 Task: Check the average views per listing of landscape in the last 5 years.
Action: Mouse moved to (743, 175)
Screenshot: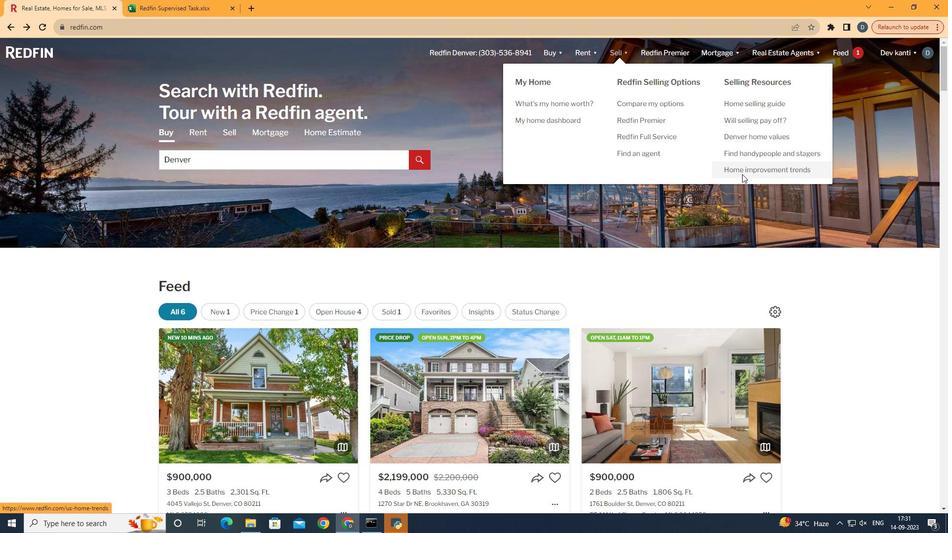 
Action: Mouse pressed left at (743, 175)
Screenshot: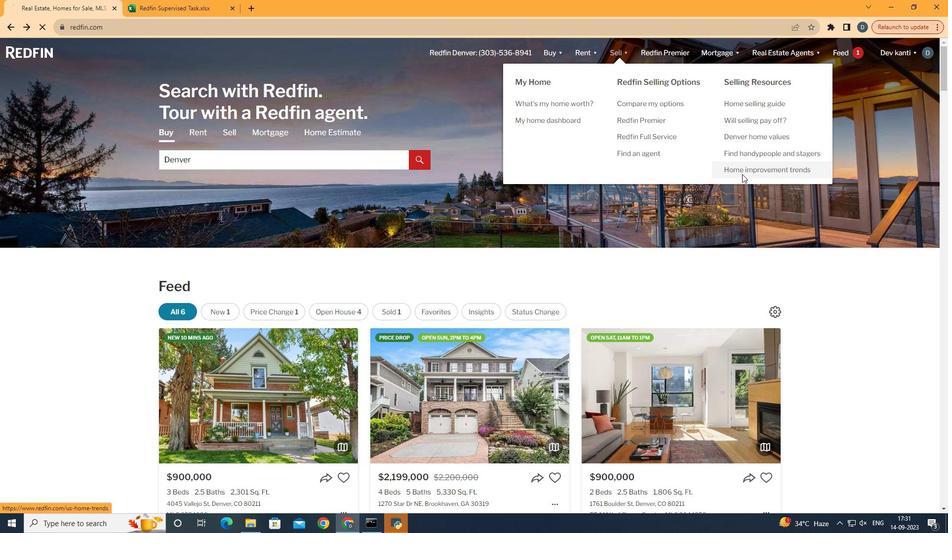
Action: Mouse moved to (239, 185)
Screenshot: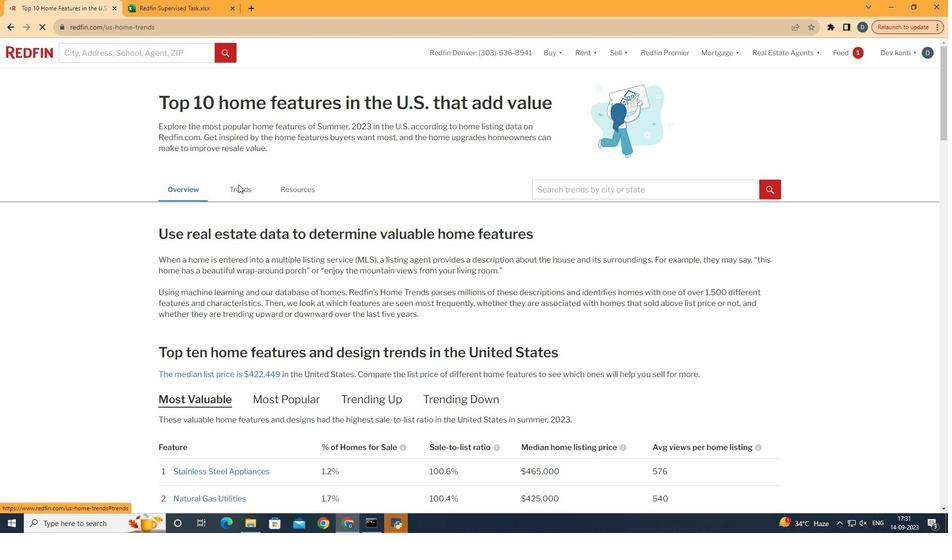 
Action: Mouse pressed left at (239, 185)
Screenshot: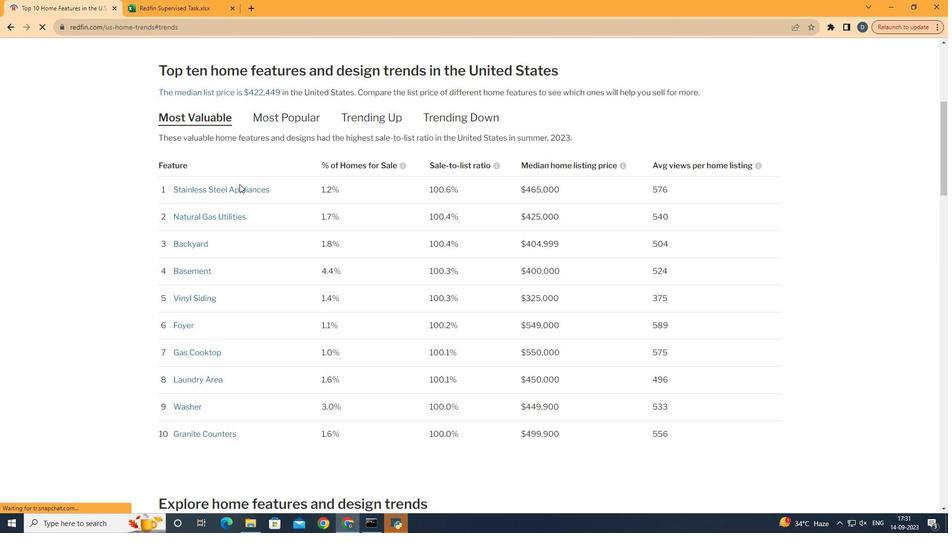 
Action: Mouse moved to (460, 301)
Screenshot: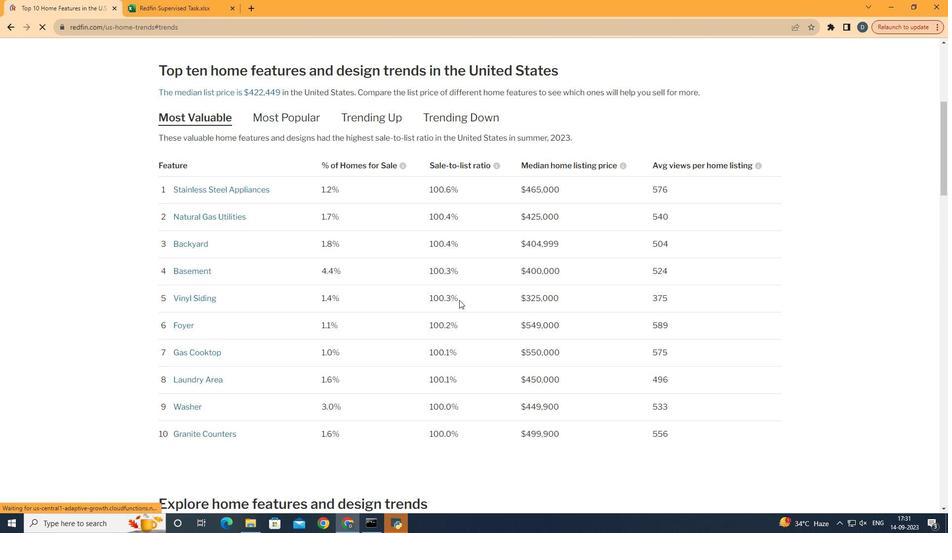 
Action: Mouse scrolled (460, 300) with delta (0, 0)
Screenshot: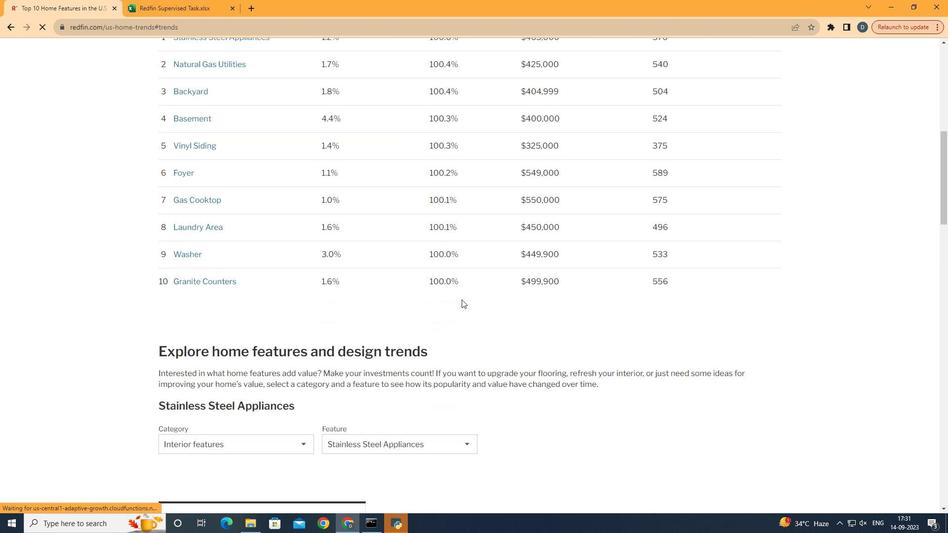 
Action: Mouse scrolled (460, 300) with delta (0, 0)
Screenshot: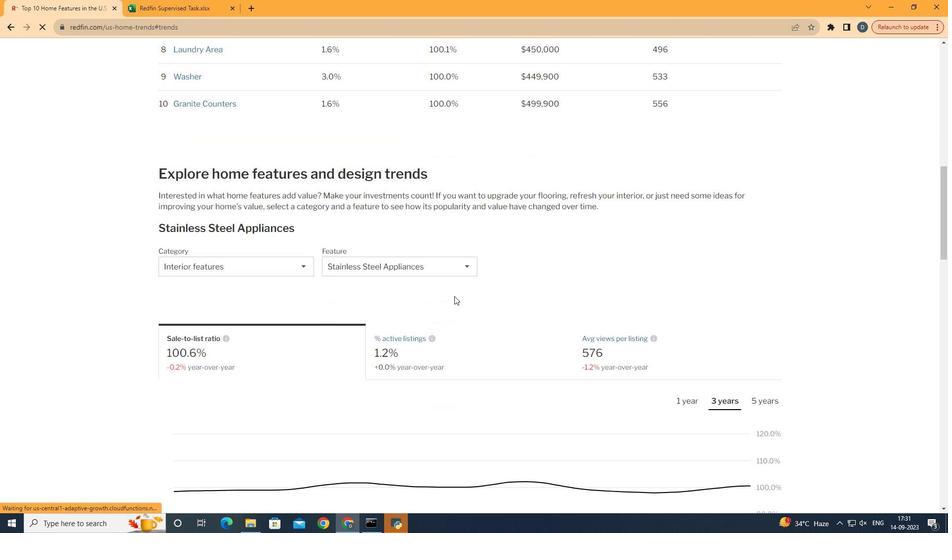 
Action: Mouse scrolled (460, 300) with delta (0, 0)
Screenshot: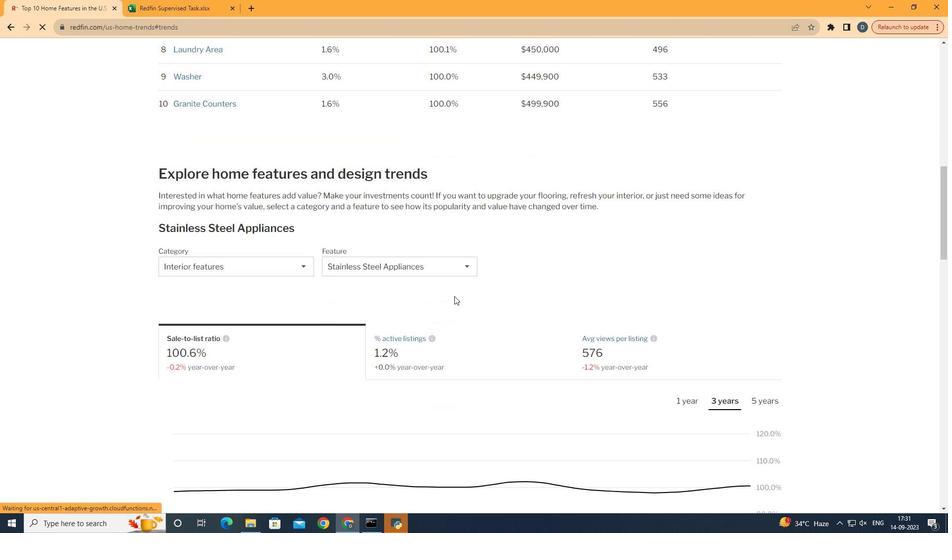 
Action: Mouse scrolled (460, 300) with delta (0, 0)
Screenshot: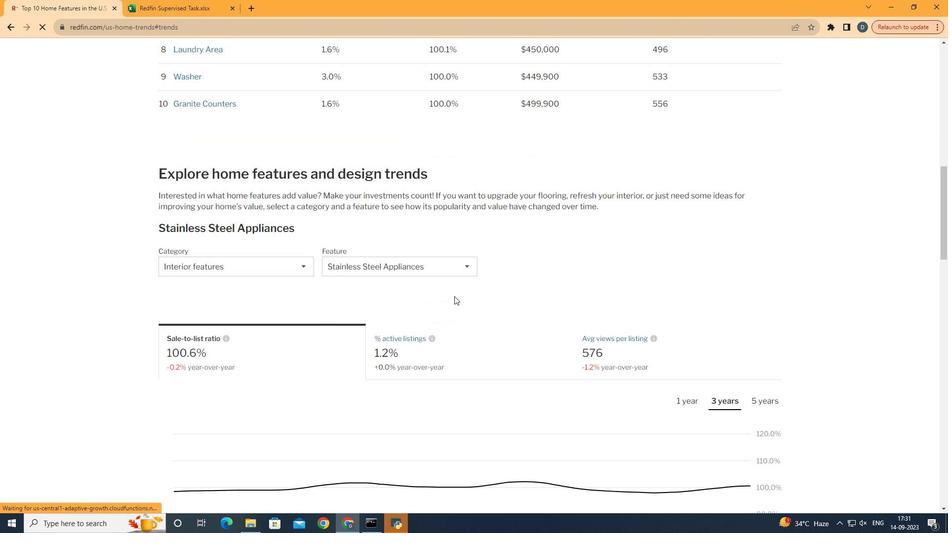 
Action: Mouse scrolled (460, 300) with delta (0, 0)
Screenshot: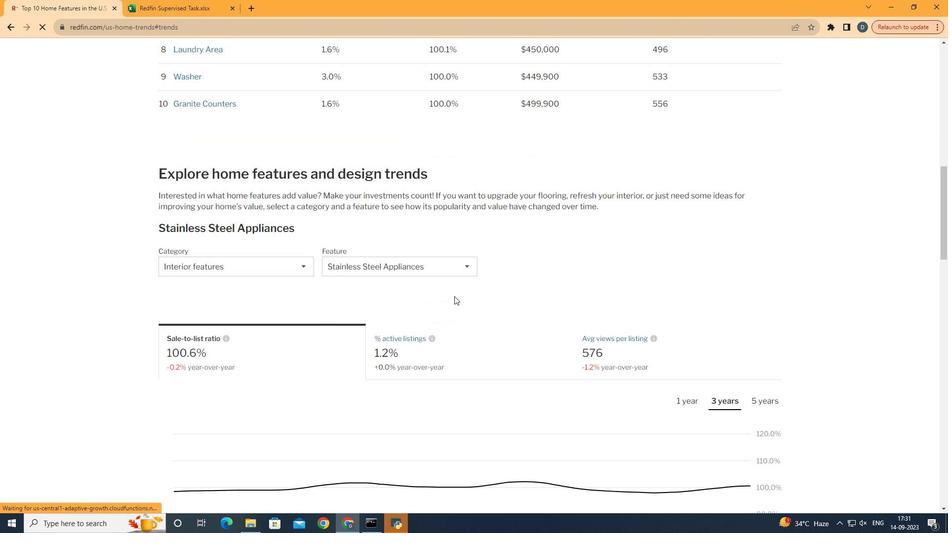 
Action: Mouse scrolled (460, 300) with delta (0, 0)
Screenshot: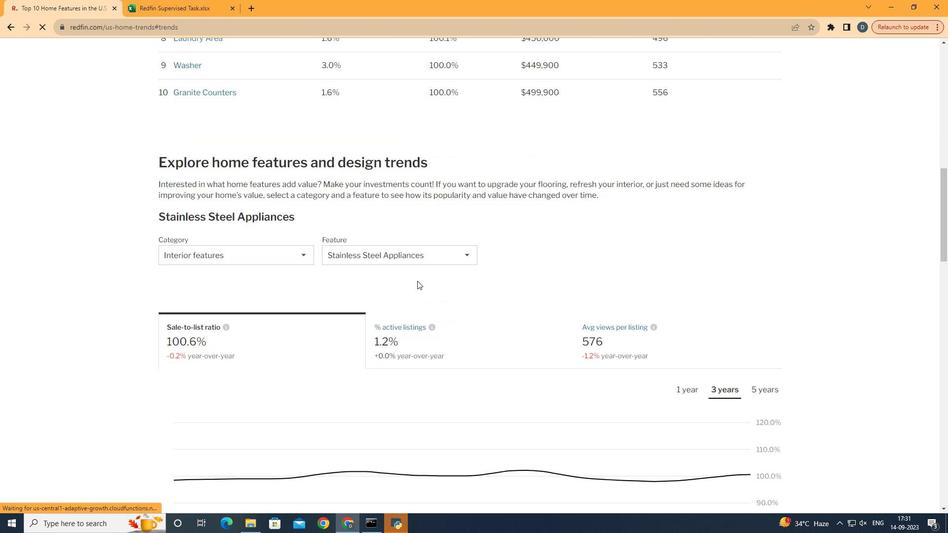 
Action: Mouse scrolled (460, 300) with delta (0, 0)
Screenshot: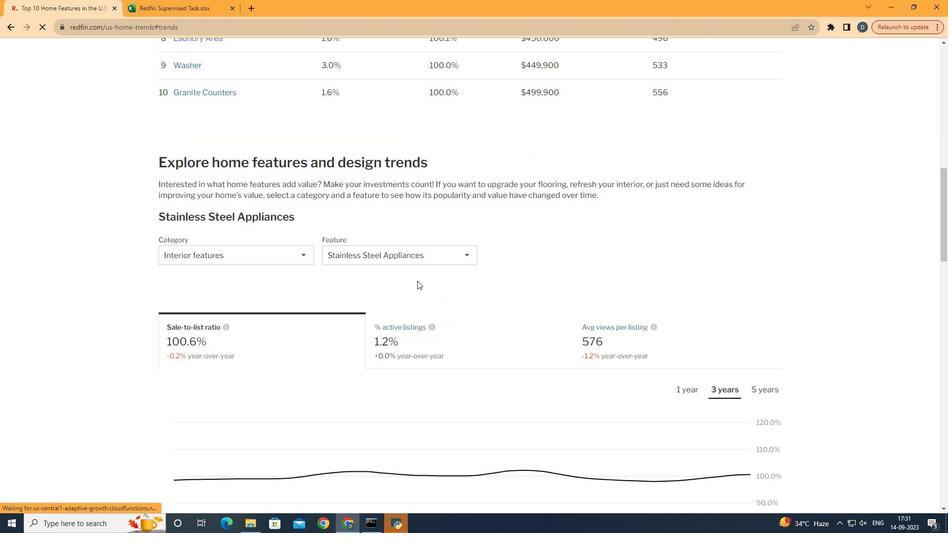 
Action: Mouse moved to (297, 287)
Screenshot: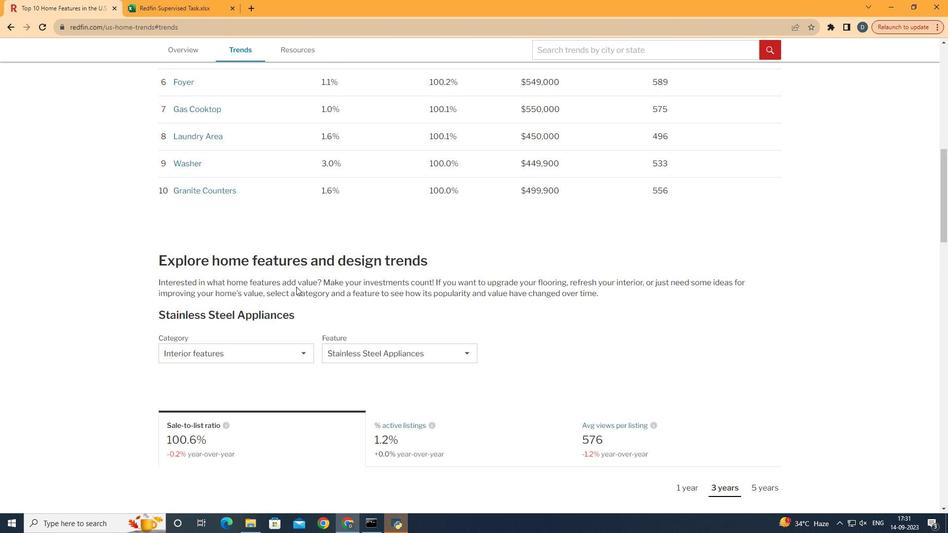 
Action: Mouse scrolled (297, 287) with delta (0, 0)
Screenshot: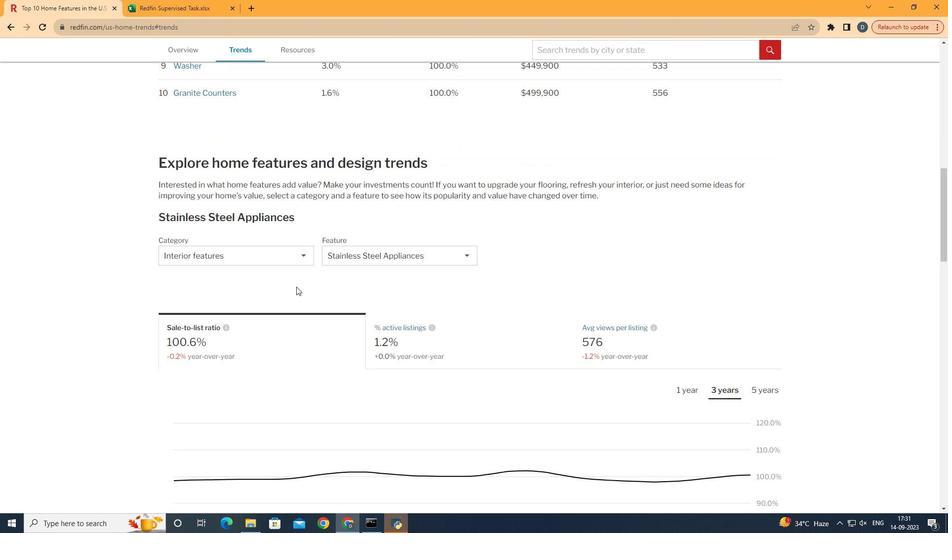 
Action: Mouse scrolled (297, 287) with delta (0, 0)
Screenshot: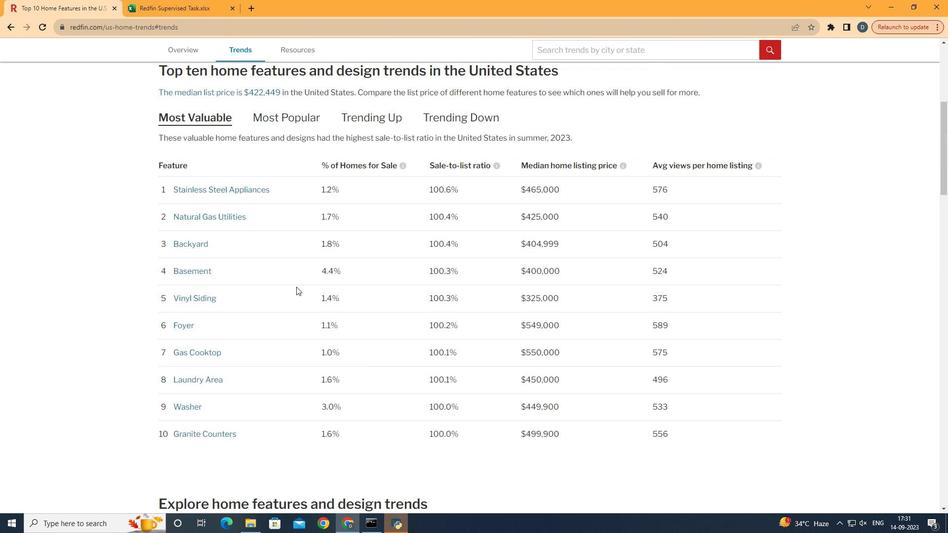 
Action: Mouse scrolled (297, 287) with delta (0, 0)
Screenshot: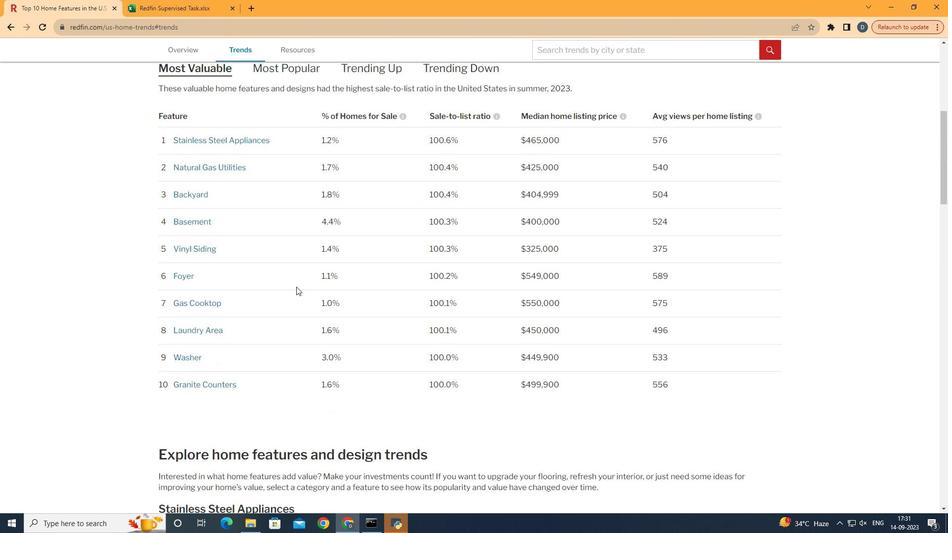 
Action: Mouse moved to (297, 287)
Screenshot: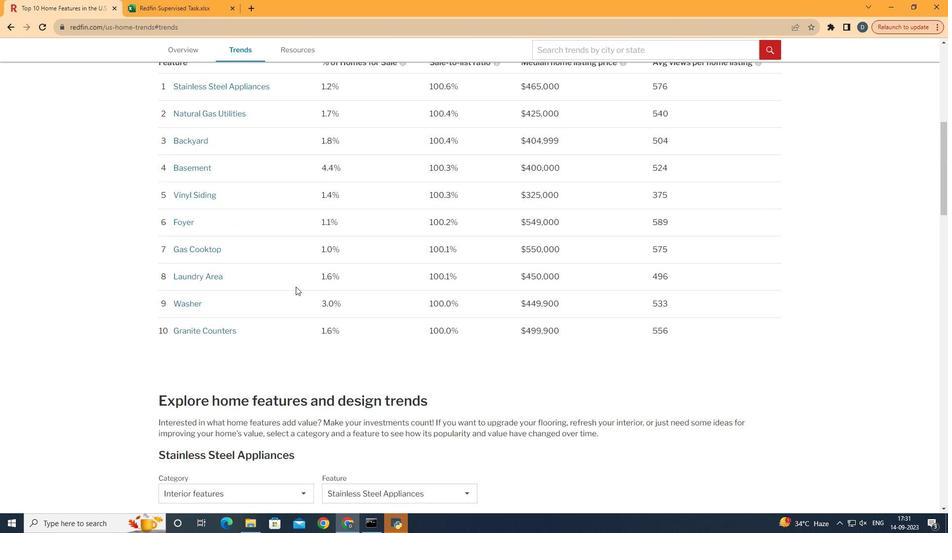 
Action: Mouse scrolled (297, 287) with delta (0, 0)
Screenshot: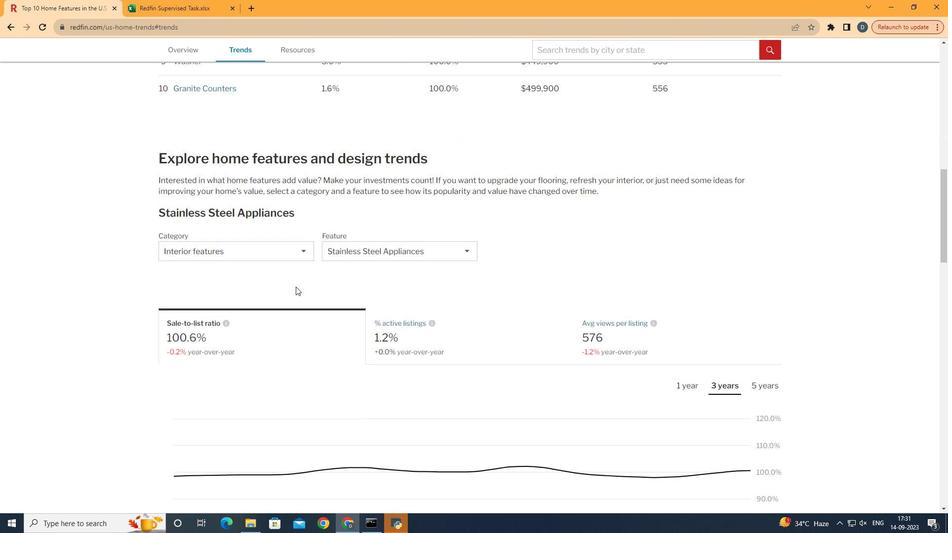 
Action: Mouse scrolled (297, 287) with delta (0, 0)
Screenshot: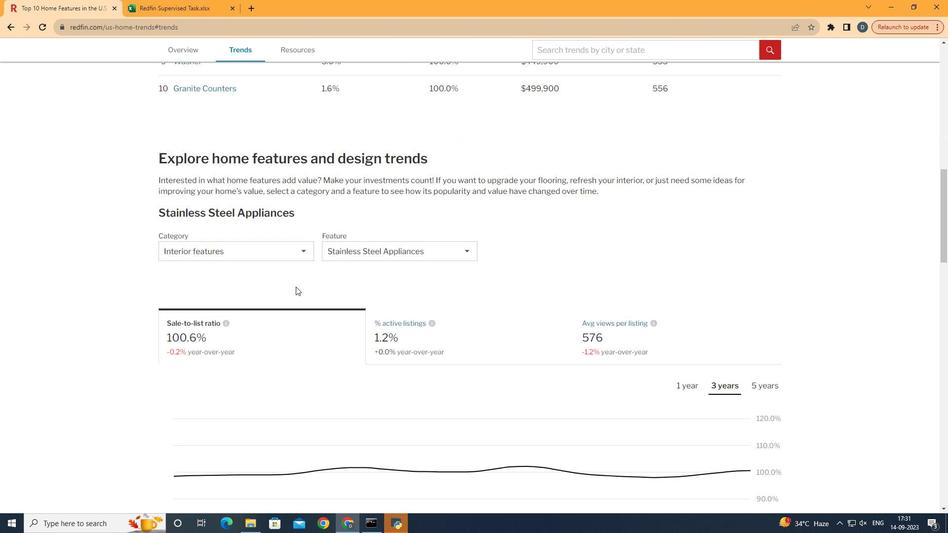 
Action: Mouse moved to (296, 287)
Screenshot: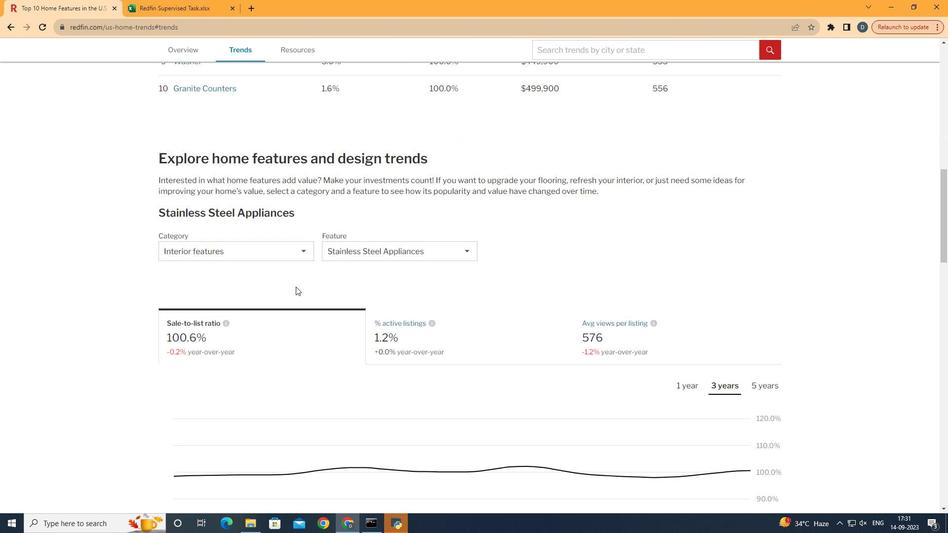 
Action: Mouse scrolled (296, 287) with delta (0, 0)
Screenshot: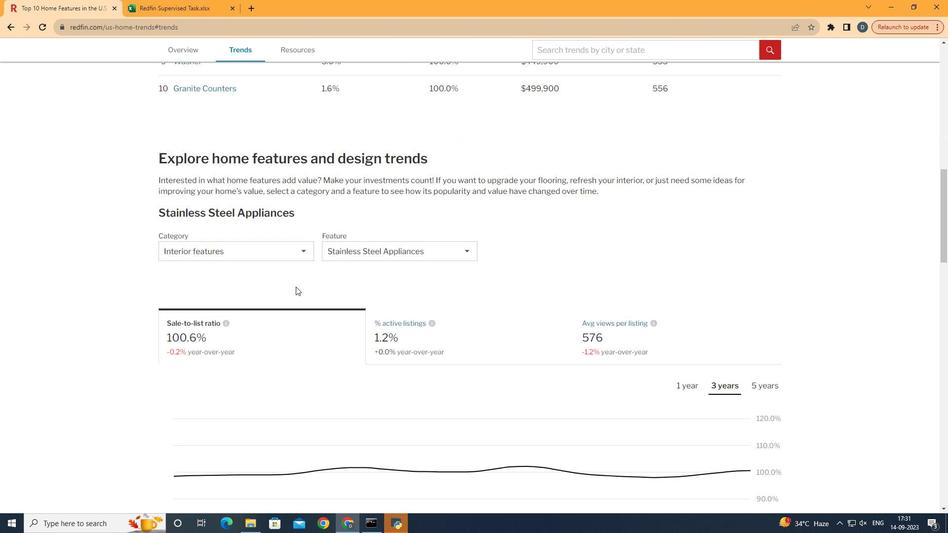 
Action: Mouse scrolled (296, 287) with delta (0, 0)
Screenshot: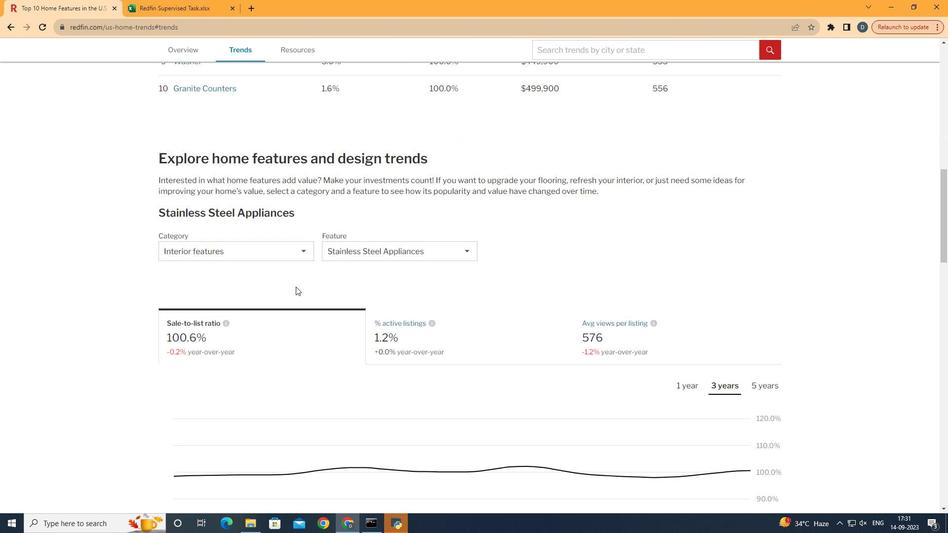 
Action: Mouse scrolled (296, 287) with delta (0, 0)
Screenshot: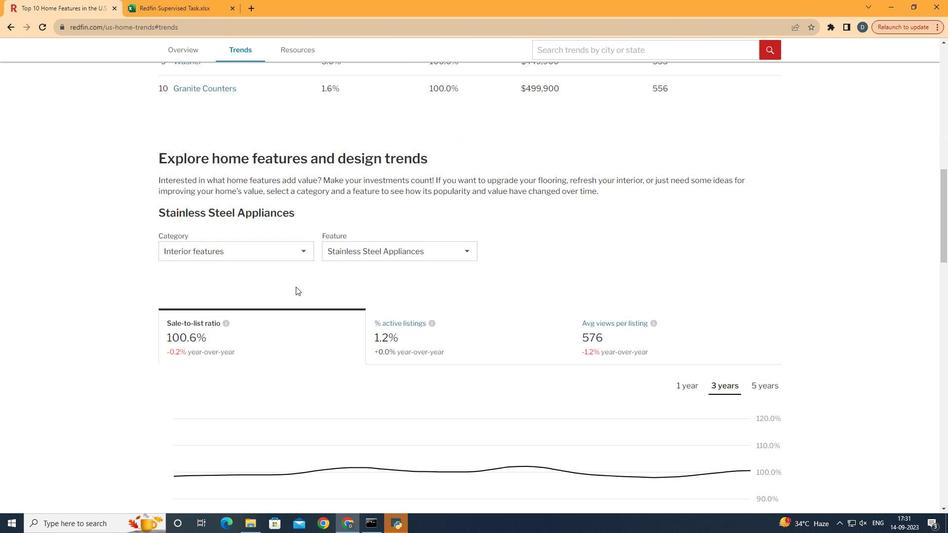 
Action: Mouse scrolled (296, 287) with delta (0, 0)
Screenshot: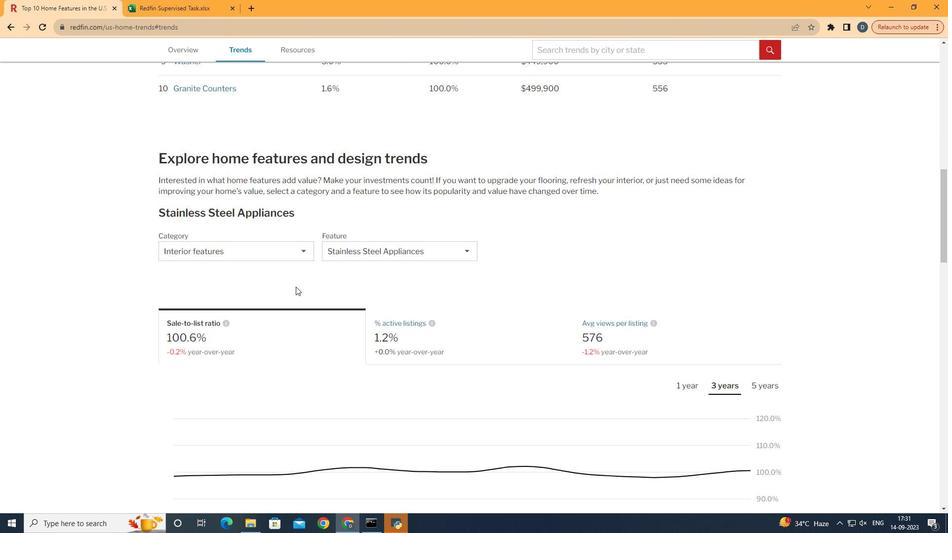 
Action: Mouse moved to (281, 255)
Screenshot: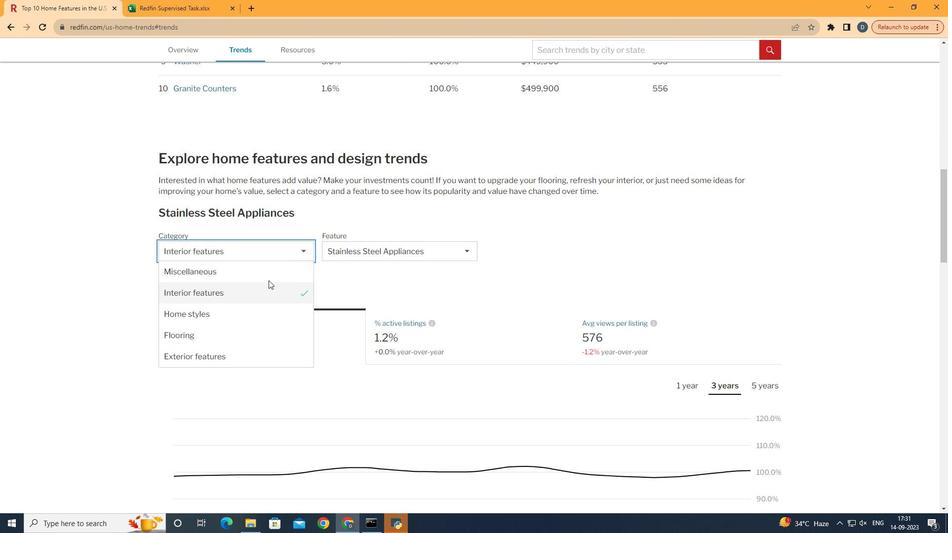 
Action: Mouse pressed left at (281, 255)
Screenshot: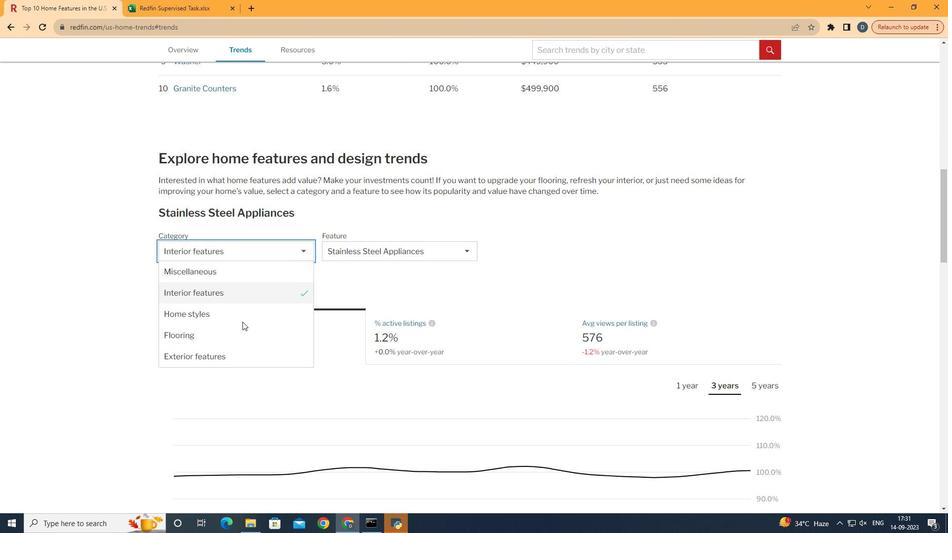 
Action: Mouse moved to (239, 351)
Screenshot: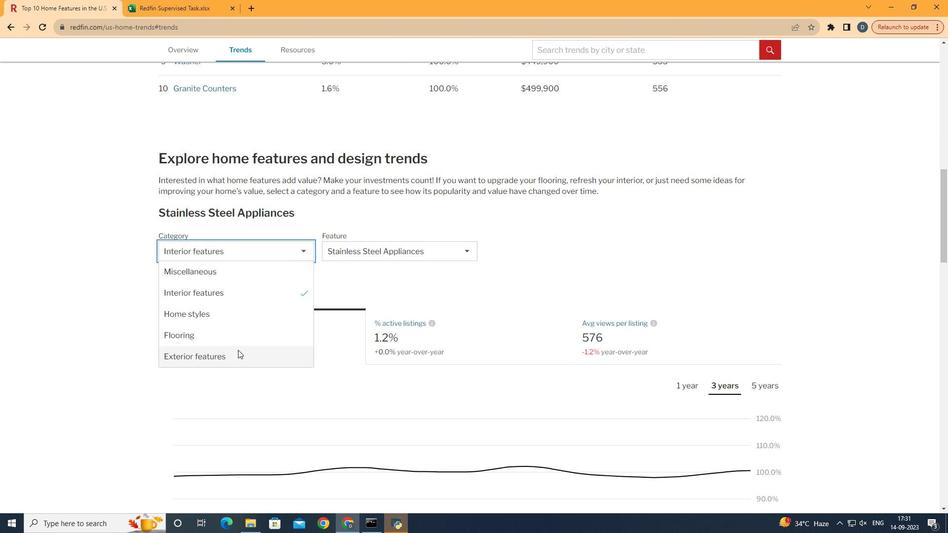 
Action: Mouse pressed left at (239, 351)
Screenshot: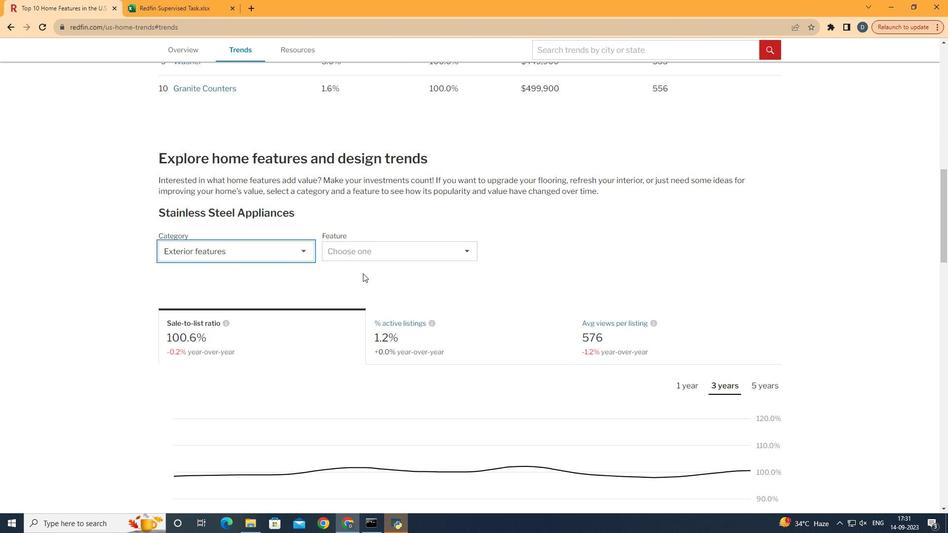 
Action: Mouse moved to (381, 258)
Screenshot: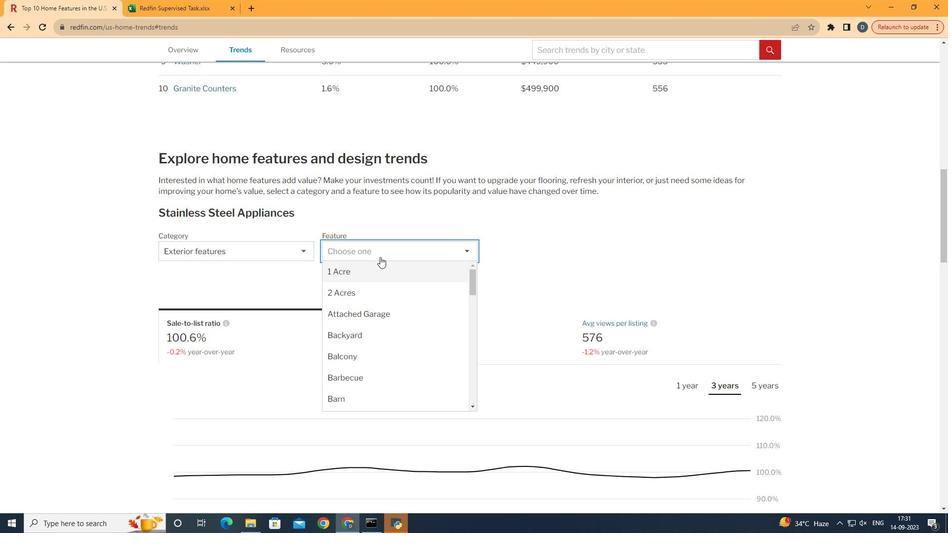 
Action: Mouse pressed left at (381, 258)
Screenshot: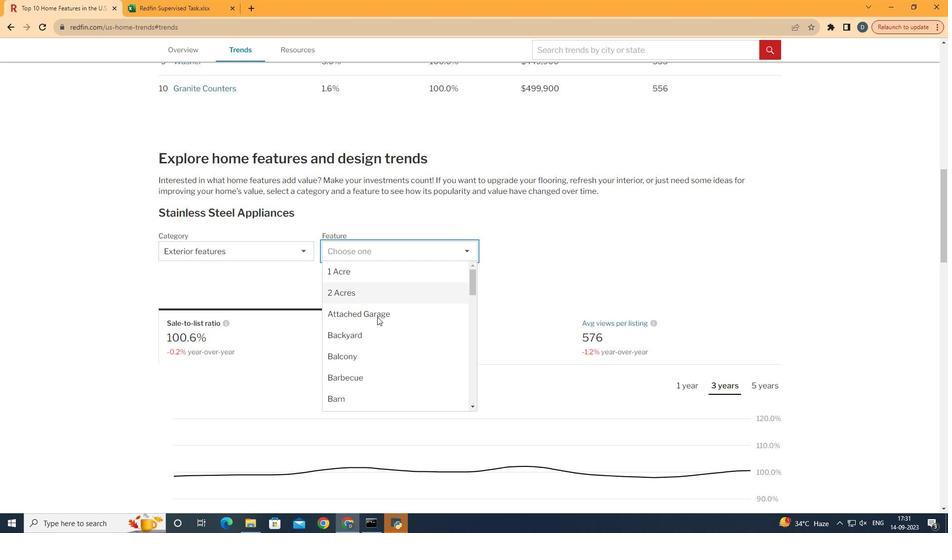 
Action: Mouse moved to (379, 321)
Screenshot: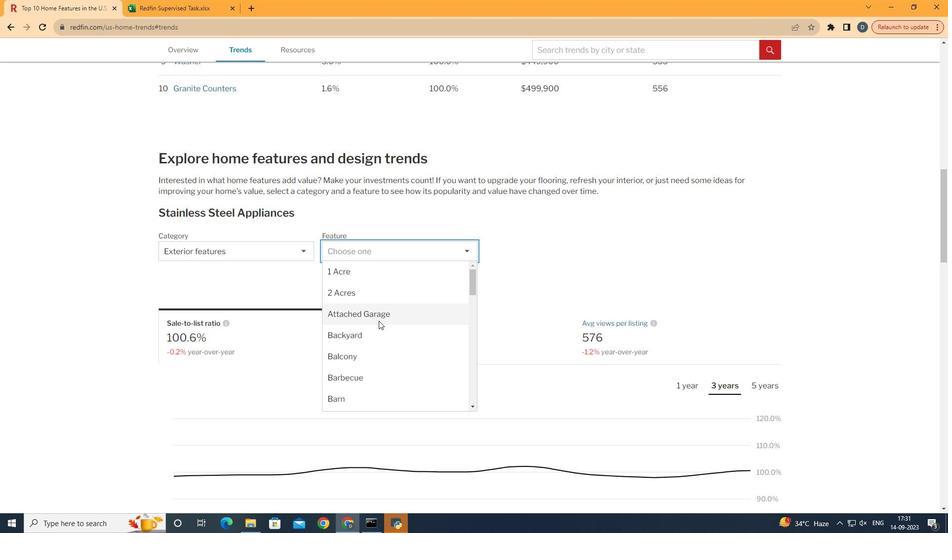 
Action: Mouse scrolled (379, 321) with delta (0, 0)
Screenshot: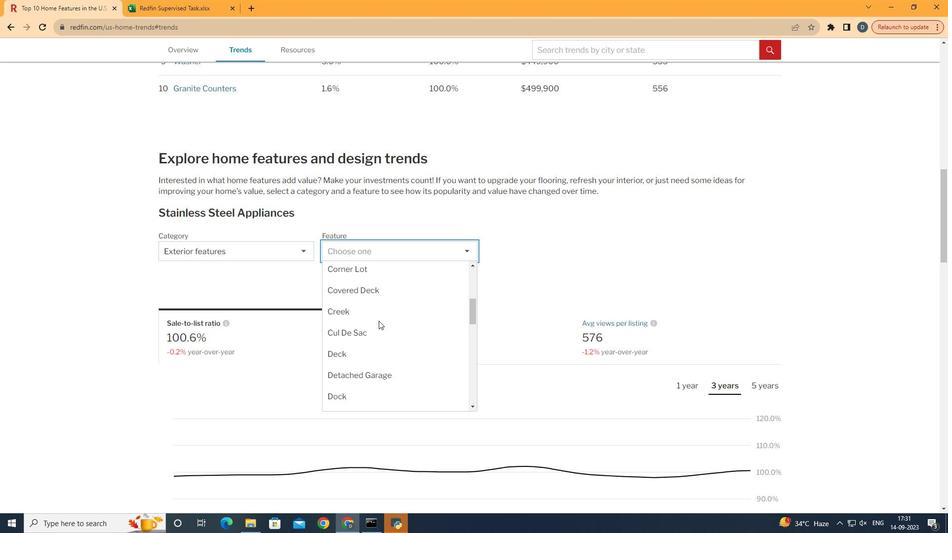
Action: Mouse scrolled (379, 321) with delta (0, 0)
Screenshot: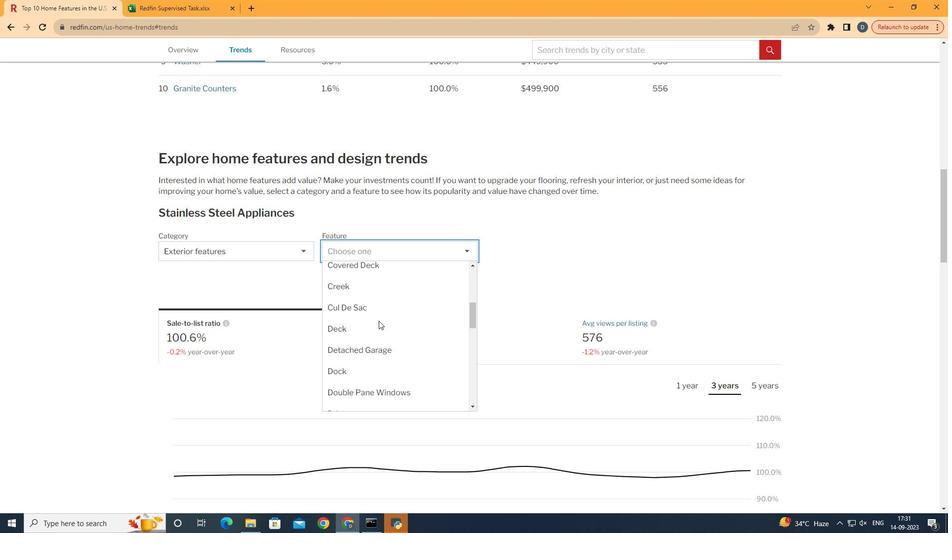 
Action: Mouse scrolled (379, 321) with delta (0, 0)
Screenshot: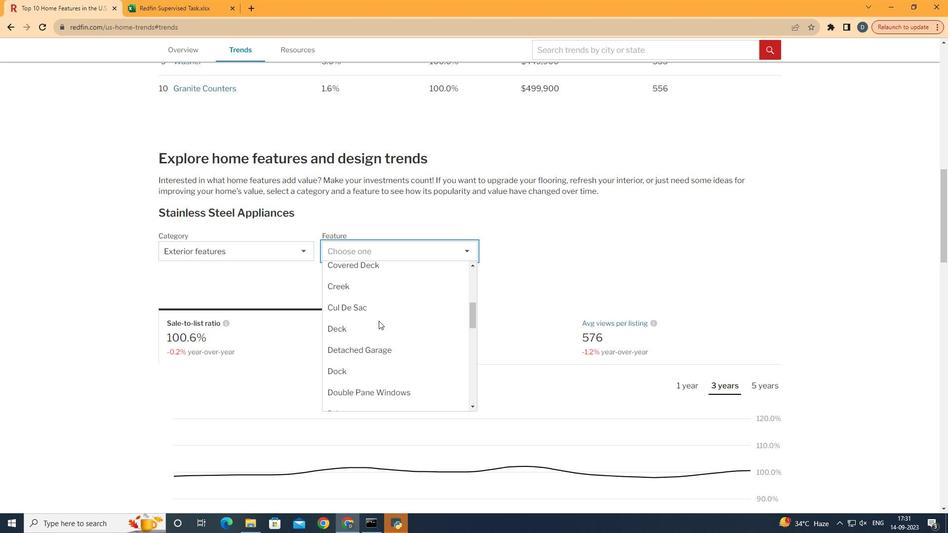 
Action: Mouse scrolled (379, 321) with delta (0, 0)
Screenshot: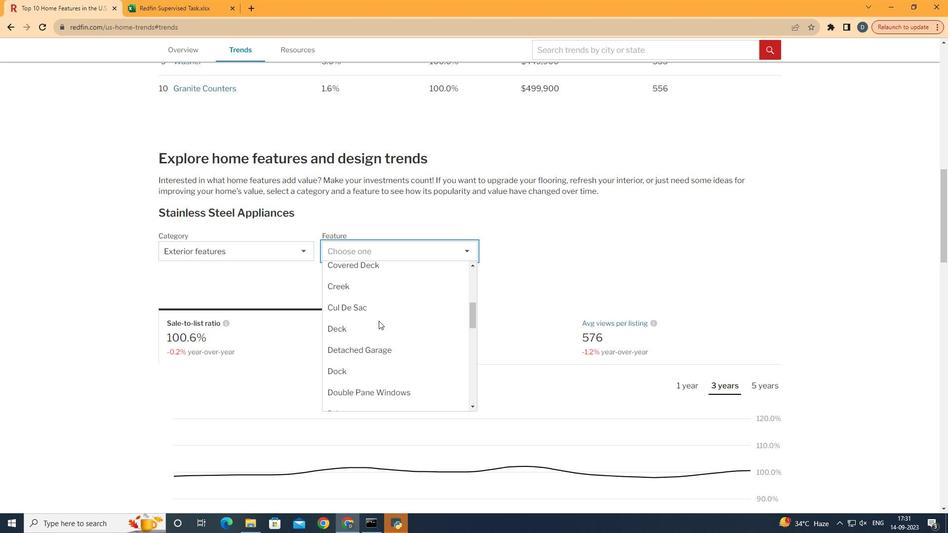 
Action: Mouse scrolled (379, 321) with delta (0, 0)
Screenshot: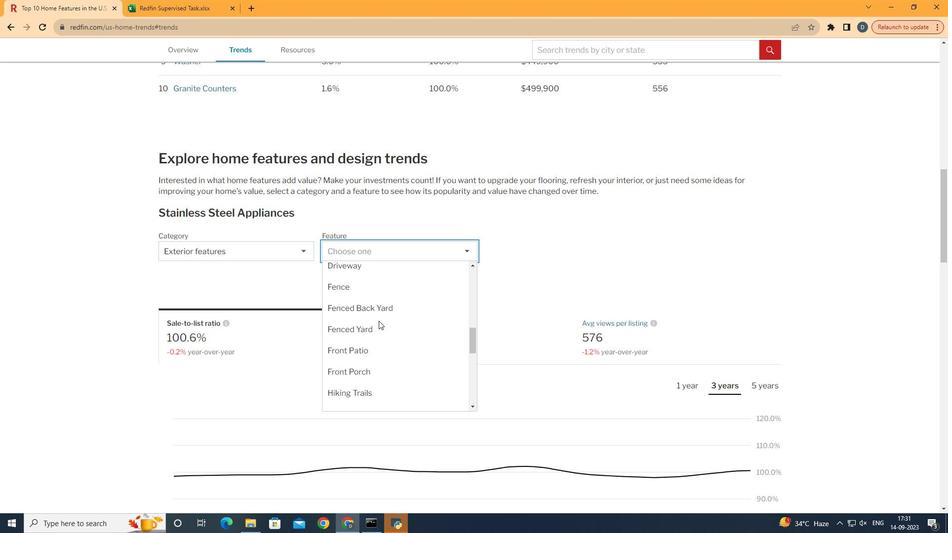 
Action: Mouse scrolled (379, 321) with delta (0, 0)
Screenshot: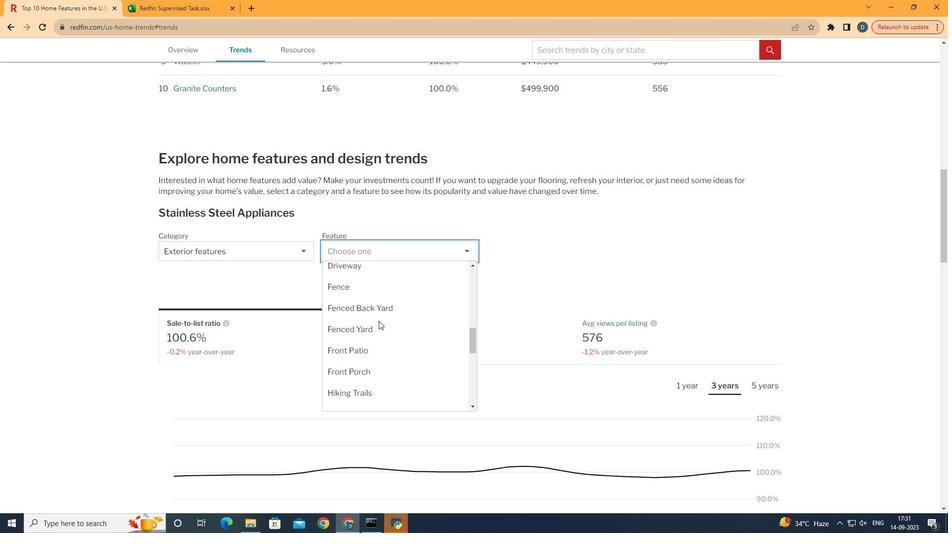
Action: Mouse scrolled (379, 321) with delta (0, 0)
Screenshot: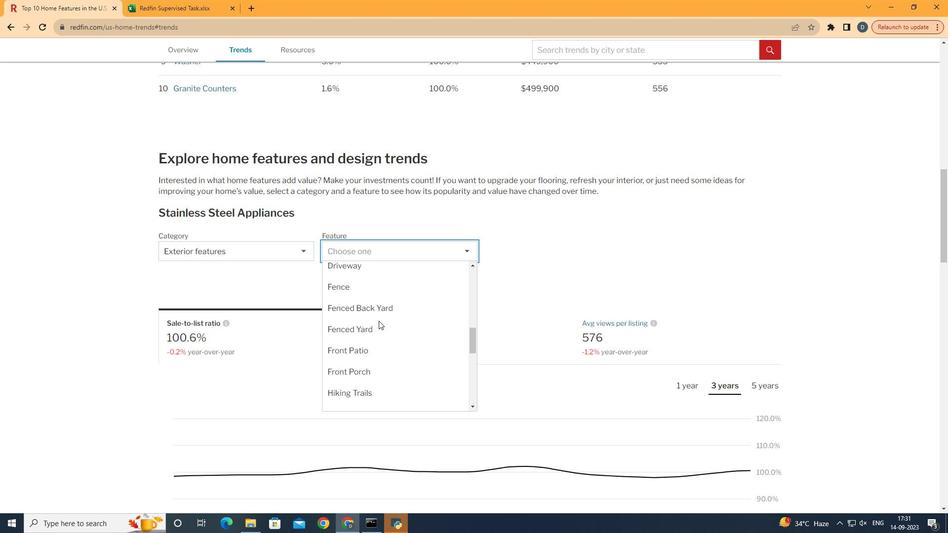 
Action: Mouse scrolled (379, 321) with delta (0, 0)
Screenshot: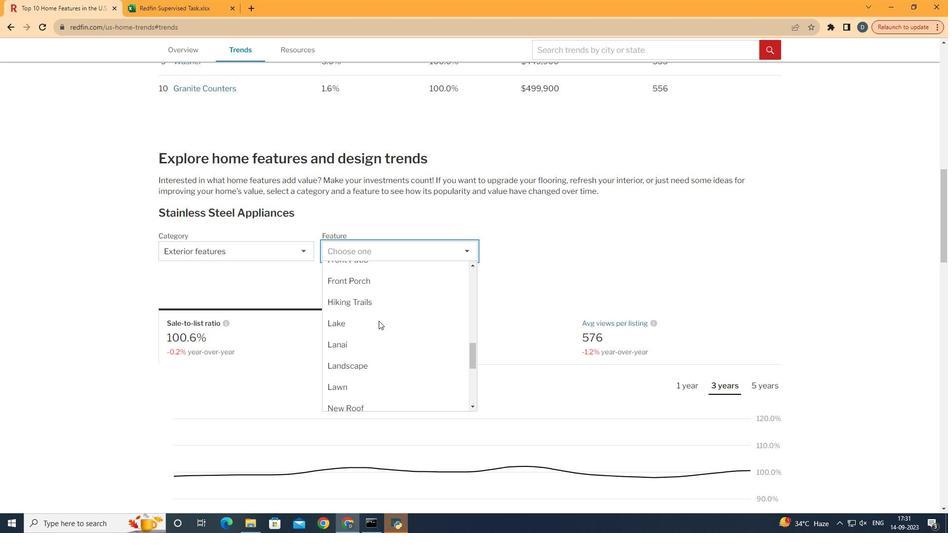 
Action: Mouse scrolled (379, 321) with delta (0, 0)
Screenshot: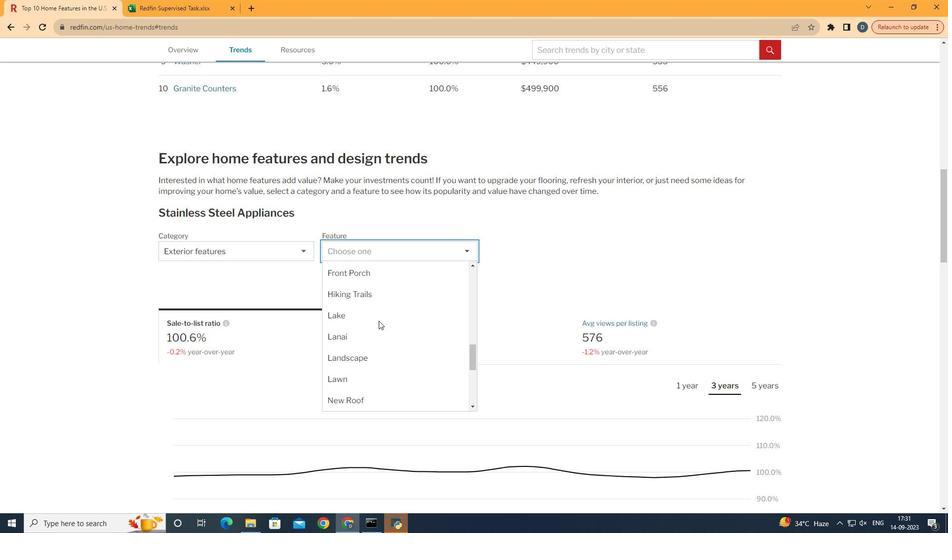
Action: Mouse moved to (369, 357)
Screenshot: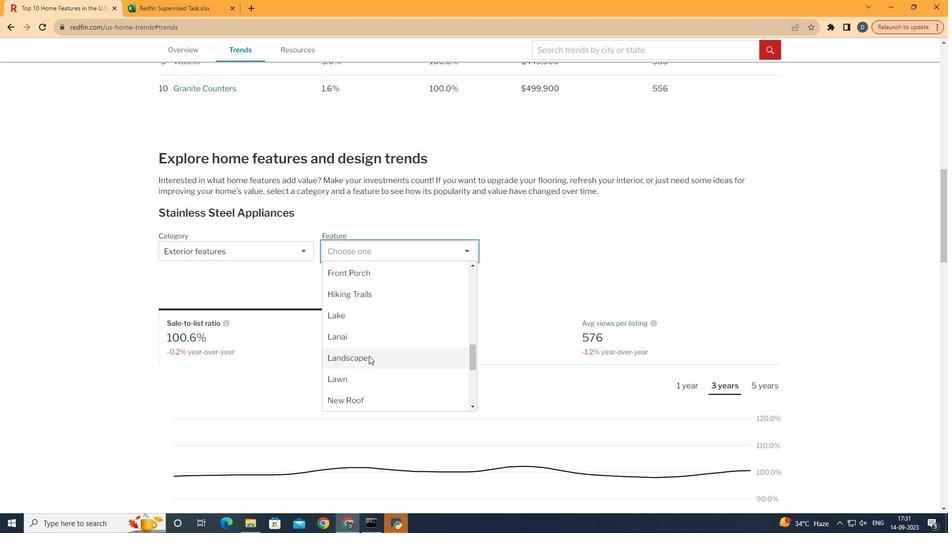 
Action: Mouse pressed left at (369, 357)
Screenshot: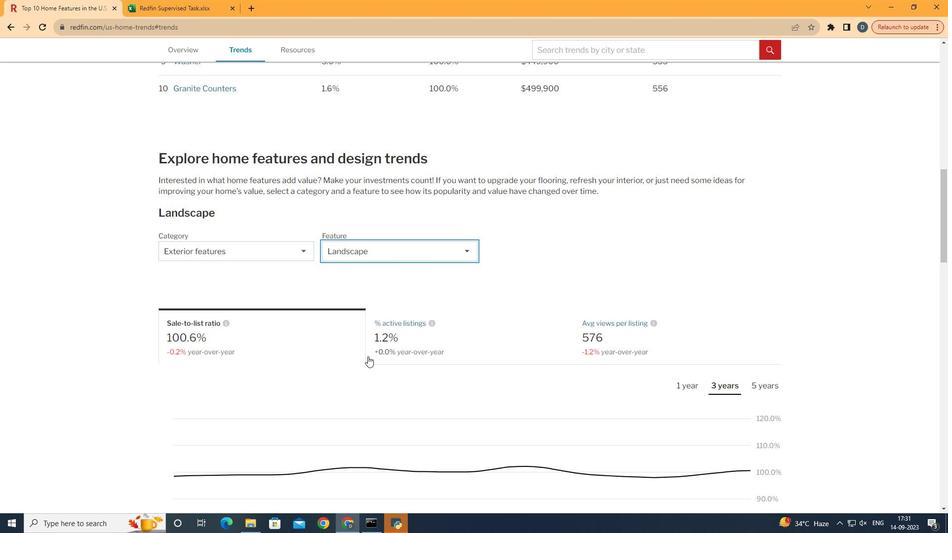 
Action: Mouse moved to (692, 337)
Screenshot: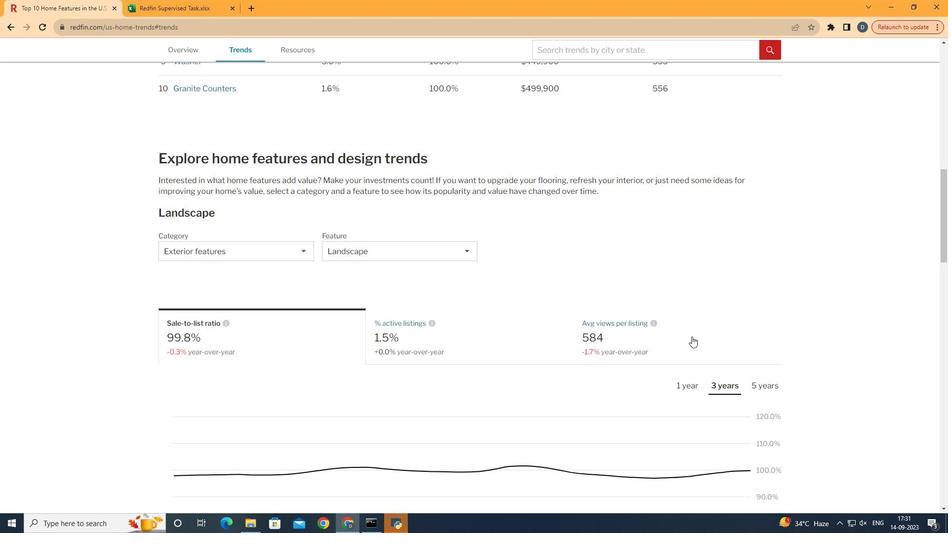 
Action: Mouse pressed left at (692, 337)
Screenshot: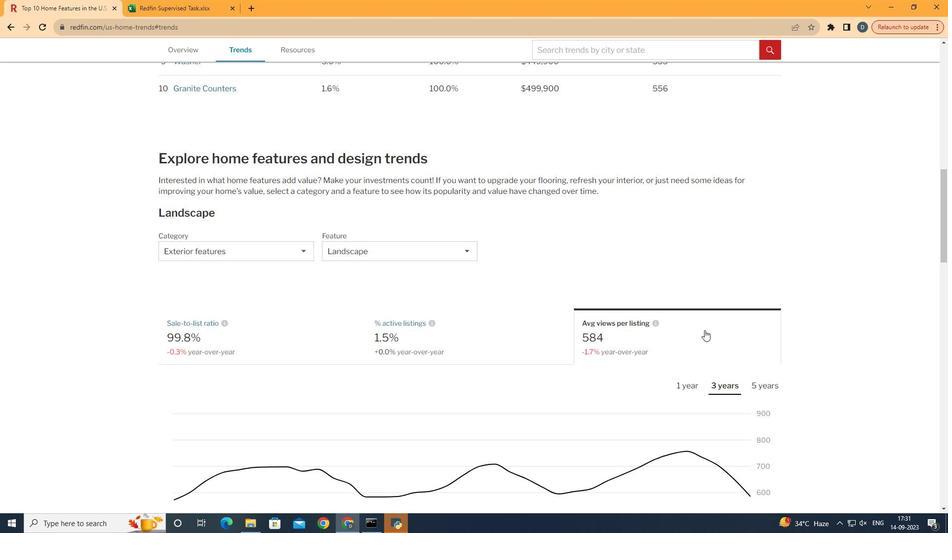 
Action: Mouse moved to (756, 280)
Screenshot: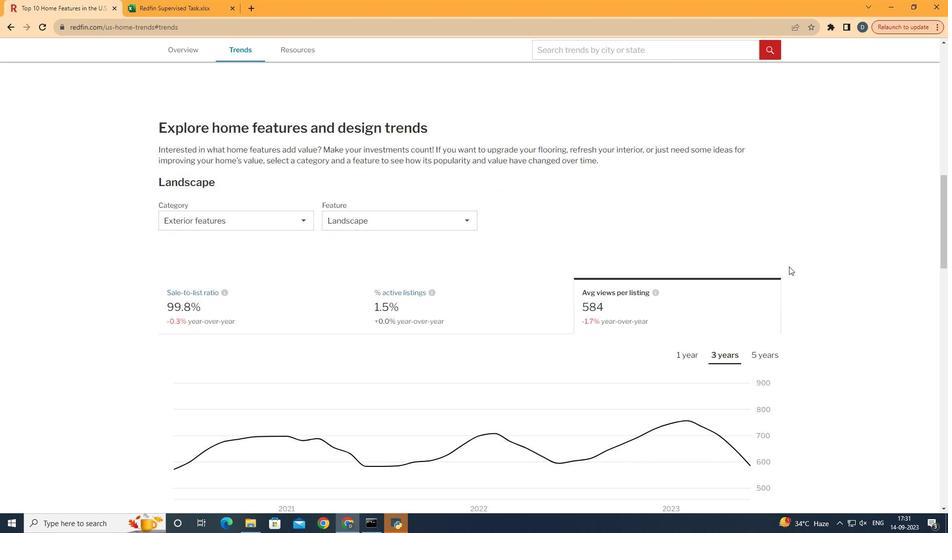 
Action: Mouse scrolled (756, 280) with delta (0, 0)
Screenshot: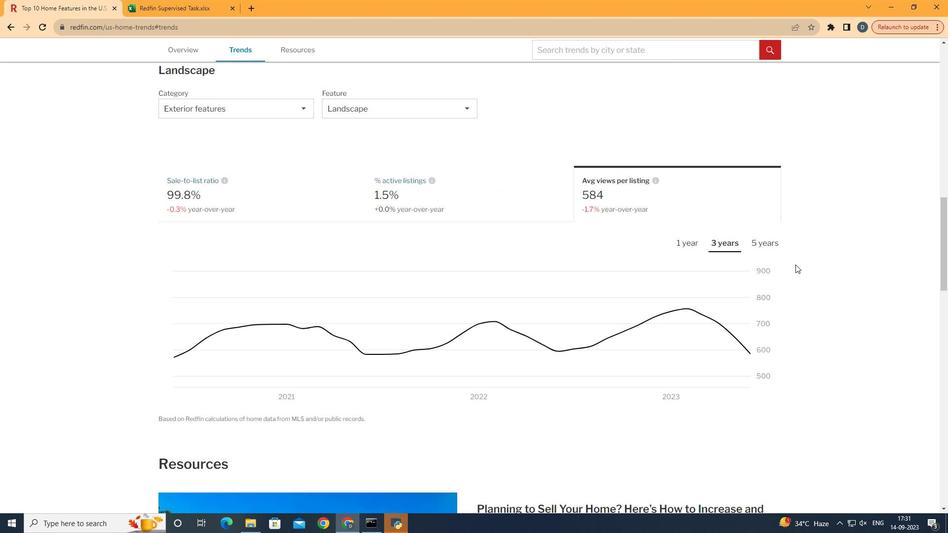 
Action: Mouse scrolled (756, 280) with delta (0, 0)
Screenshot: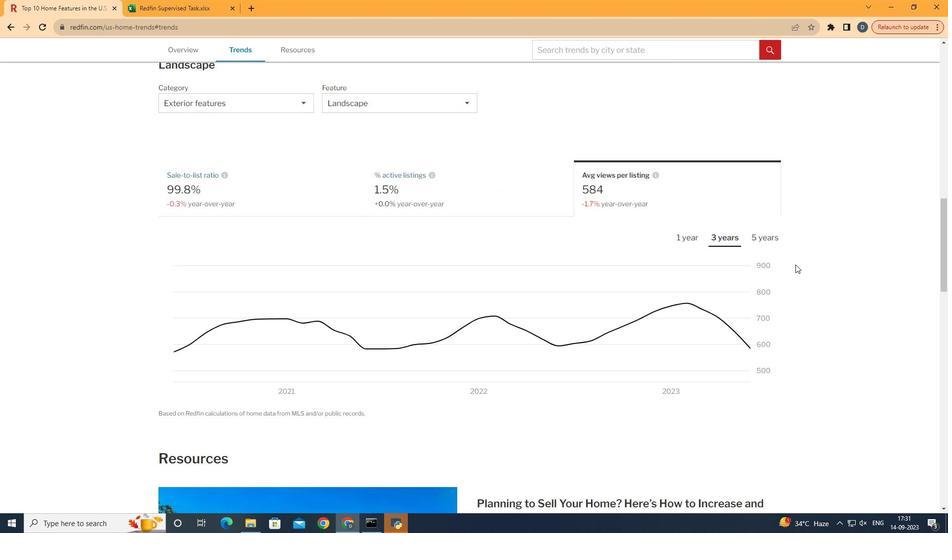 
Action: Mouse moved to (769, 275)
Screenshot: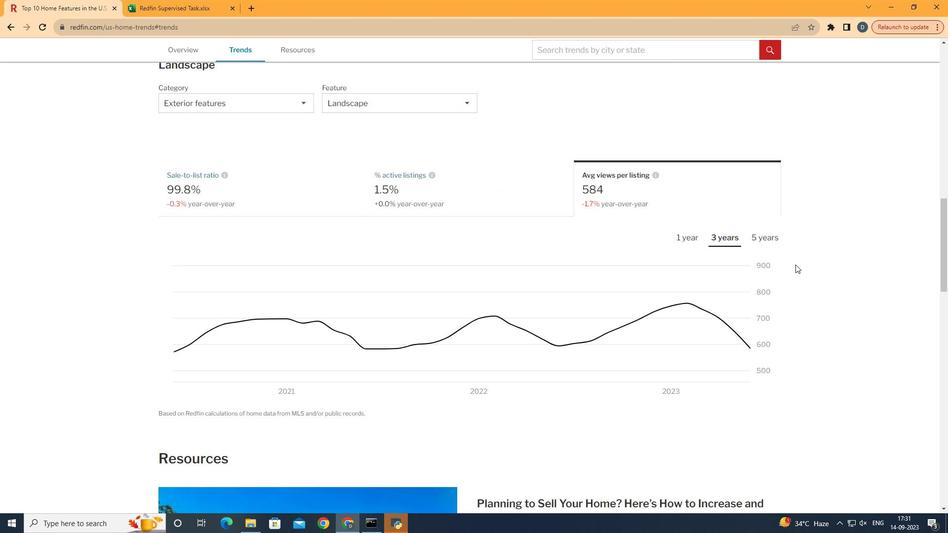
Action: Mouse scrolled (769, 274) with delta (0, 0)
Screenshot: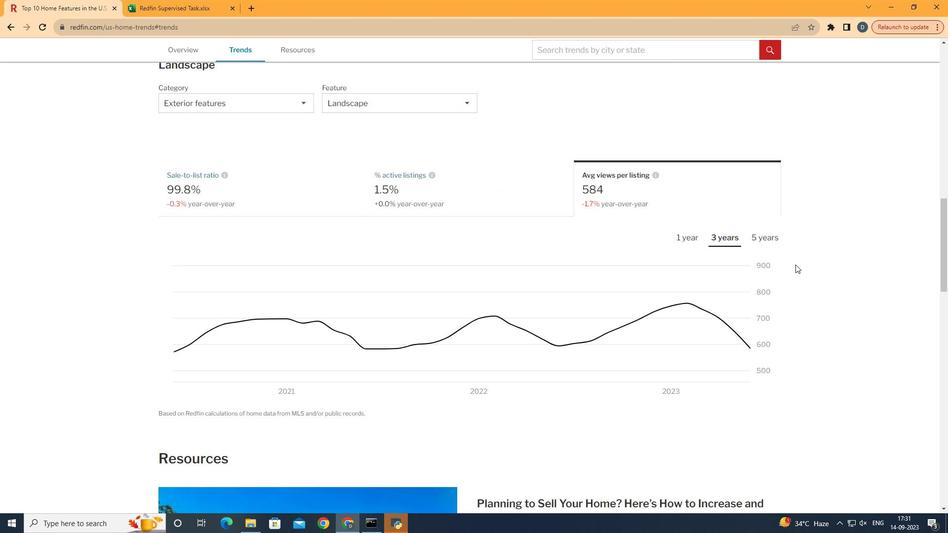 
Action: Mouse moved to (768, 241)
Screenshot: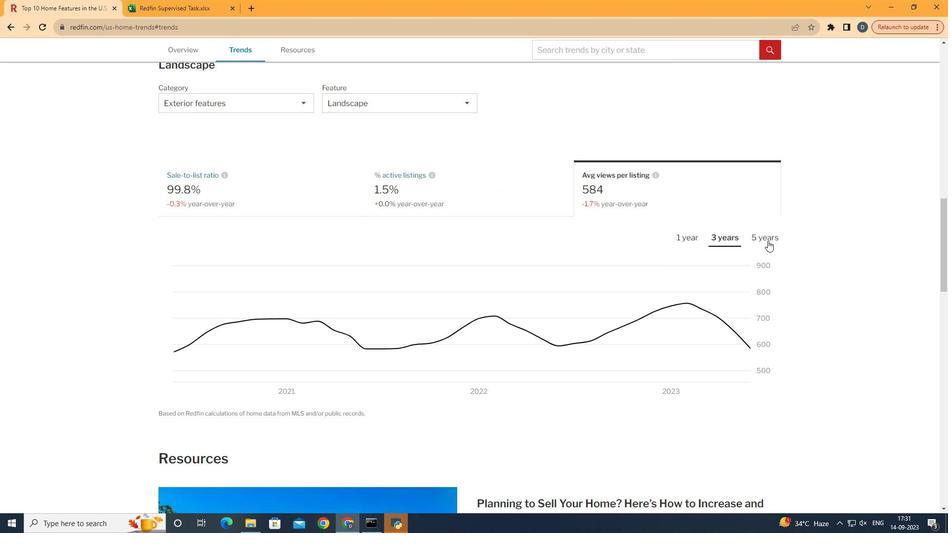 
Action: Mouse pressed left at (768, 241)
Screenshot: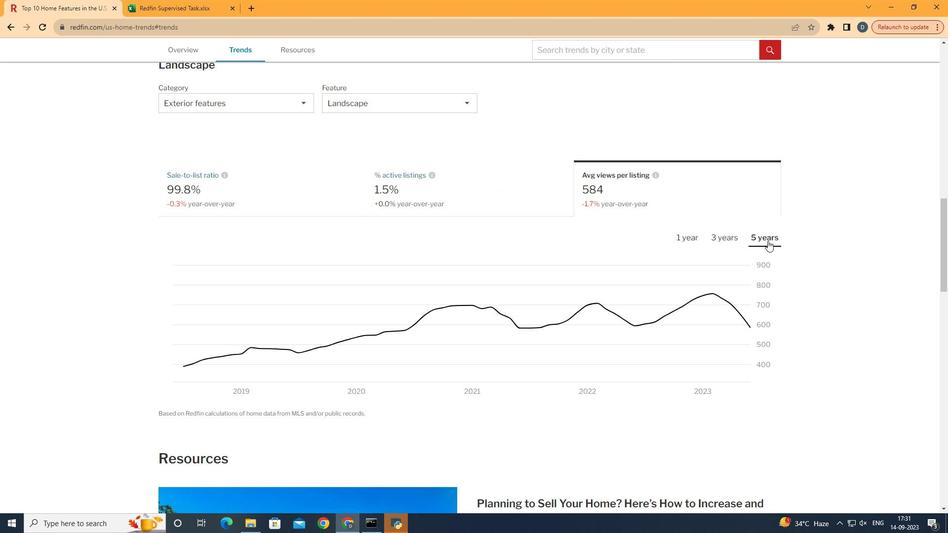 
Action: Mouse moved to (768, 240)
Screenshot: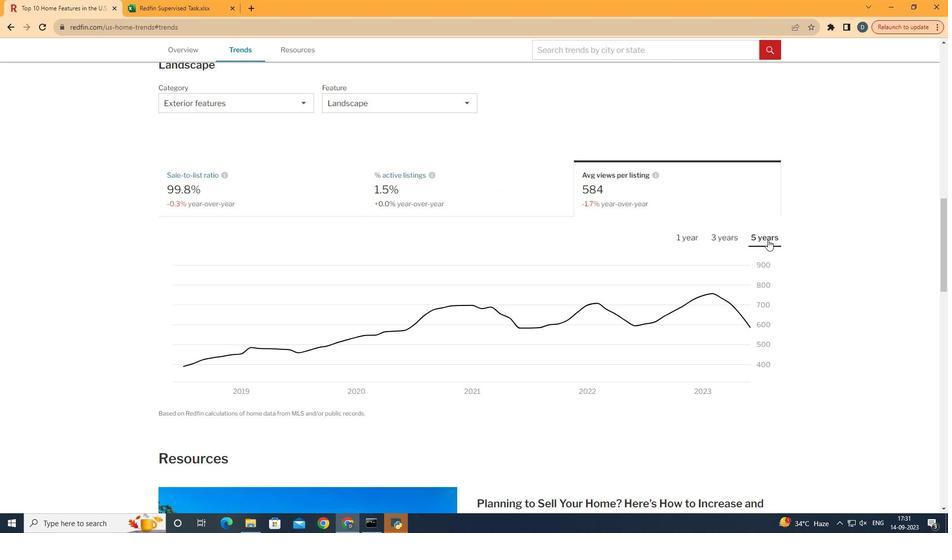 
